 Task: Create a due date automation trigger when advanced on, 2 hours after a card is due add fields with custom field "Resume" set to a date between 1 and 7 working days from now.
Action: Mouse moved to (932, 70)
Screenshot: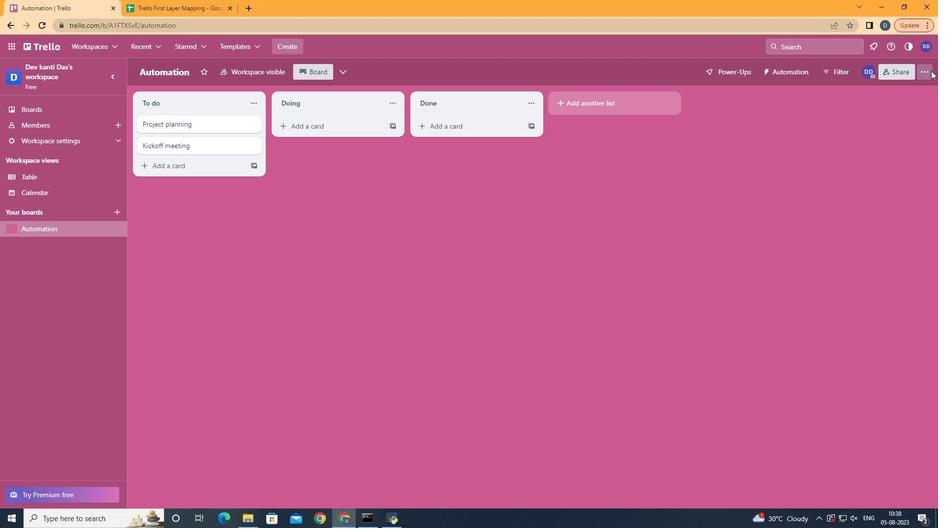 
Action: Mouse pressed left at (932, 70)
Screenshot: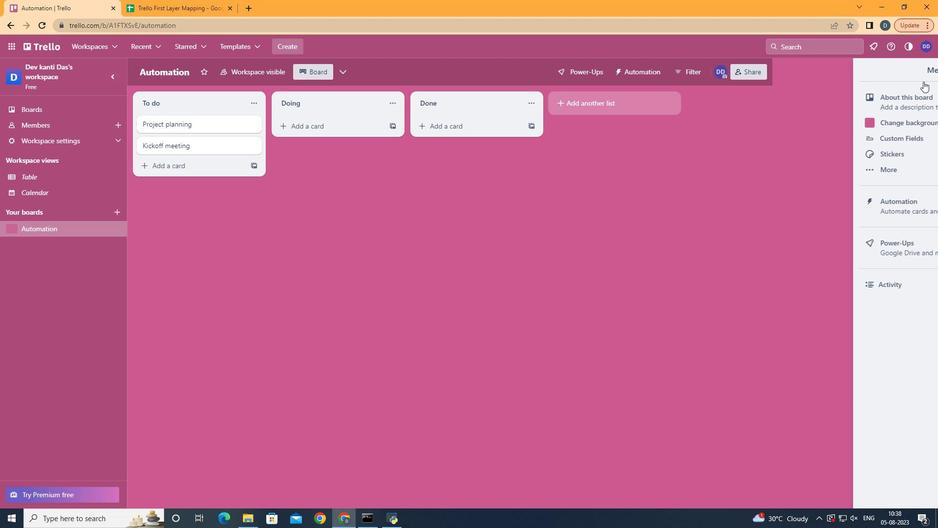 
Action: Mouse moved to (849, 193)
Screenshot: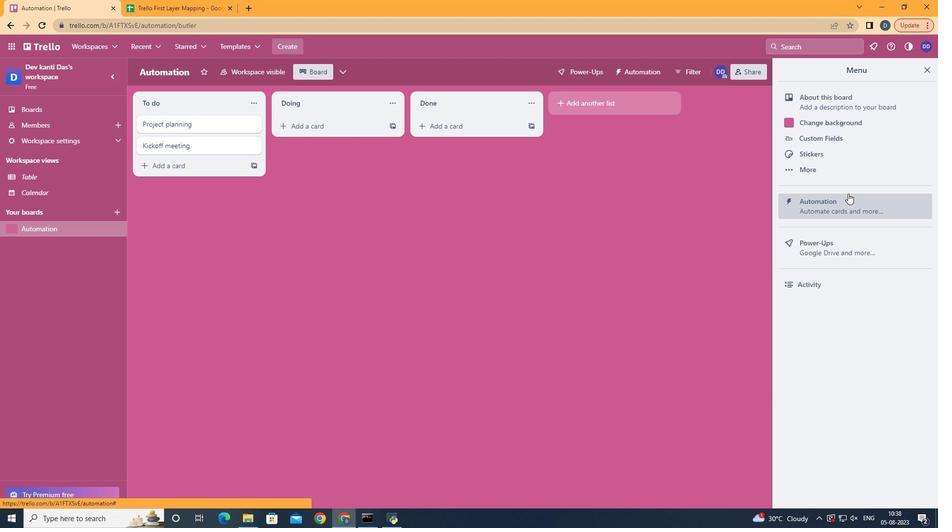 
Action: Mouse pressed left at (849, 193)
Screenshot: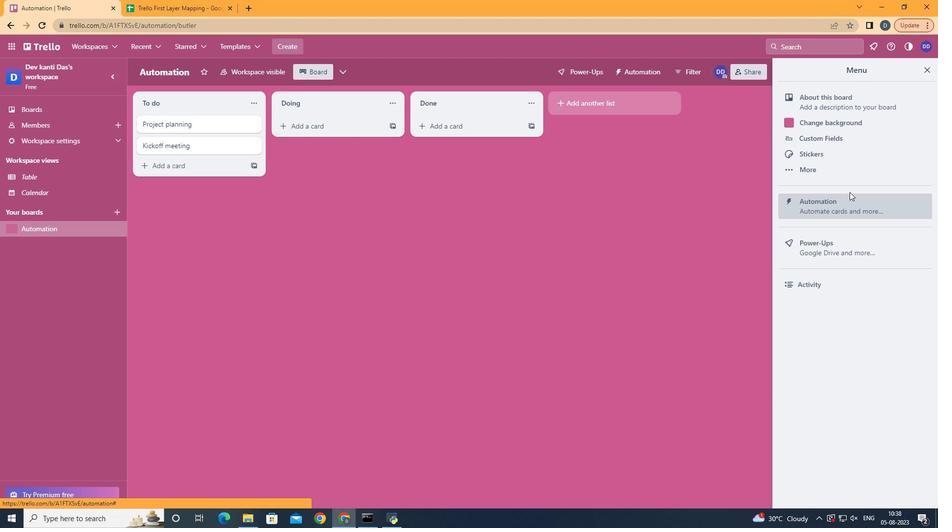 
Action: Mouse moved to (166, 197)
Screenshot: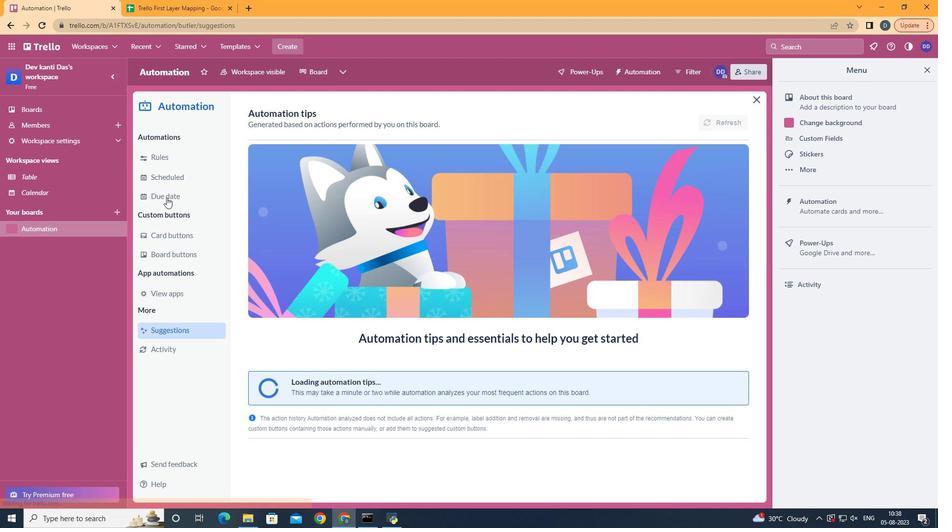 
Action: Mouse pressed left at (166, 197)
Screenshot: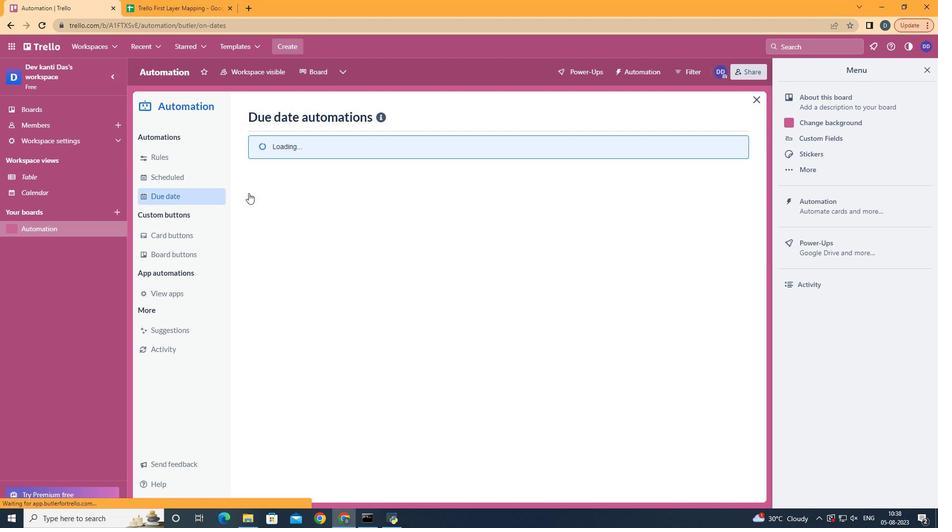 
Action: Mouse moved to (699, 116)
Screenshot: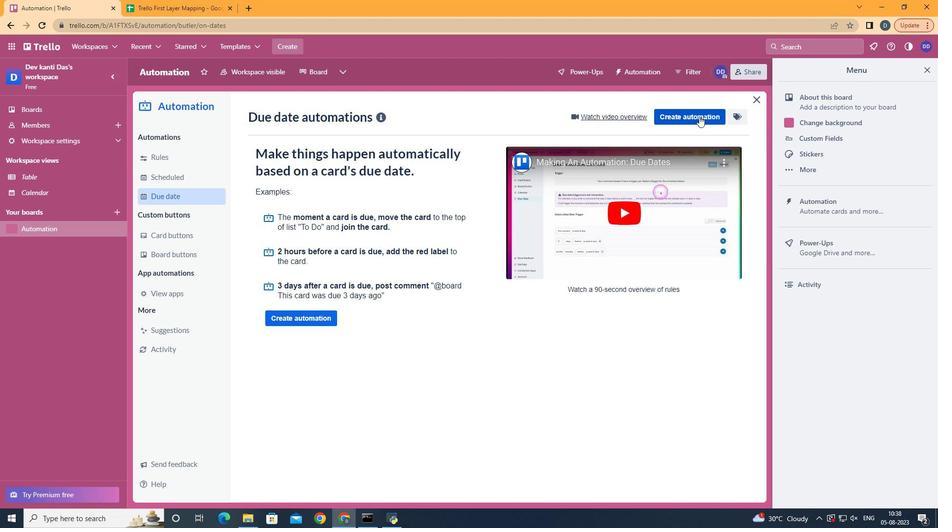 
Action: Mouse pressed left at (699, 116)
Screenshot: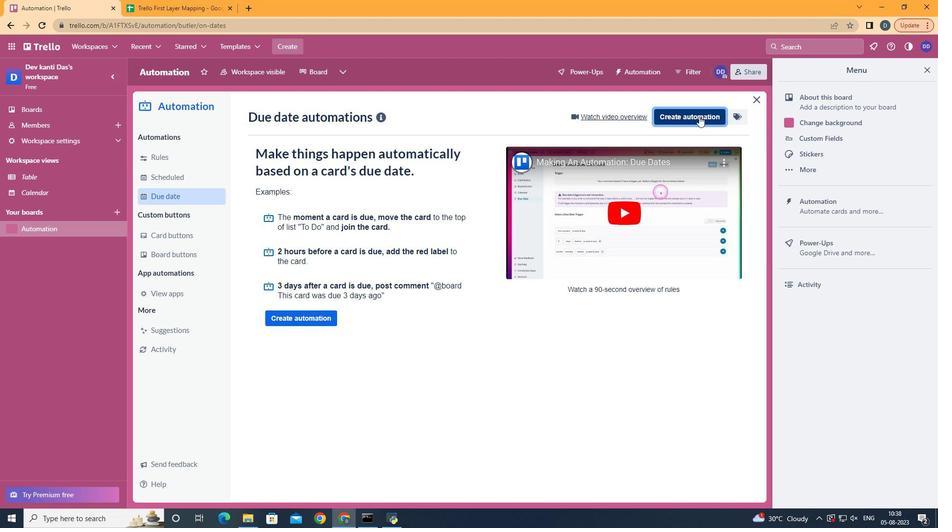 
Action: Mouse moved to (536, 213)
Screenshot: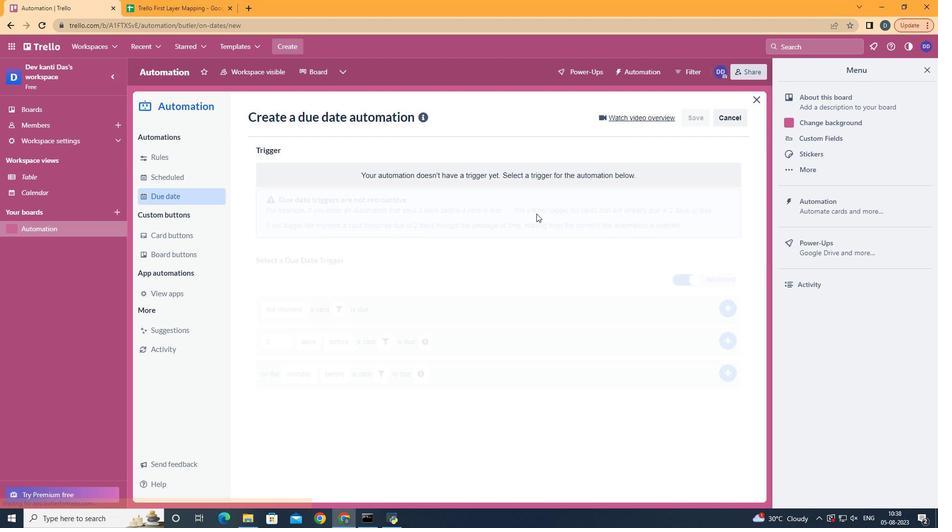 
Action: Mouse pressed left at (536, 213)
Screenshot: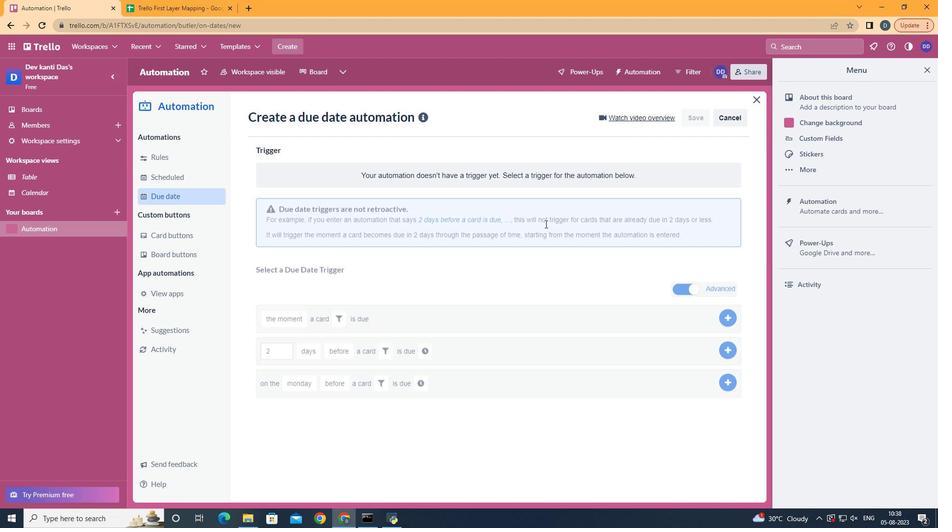 
Action: Mouse moved to (321, 411)
Screenshot: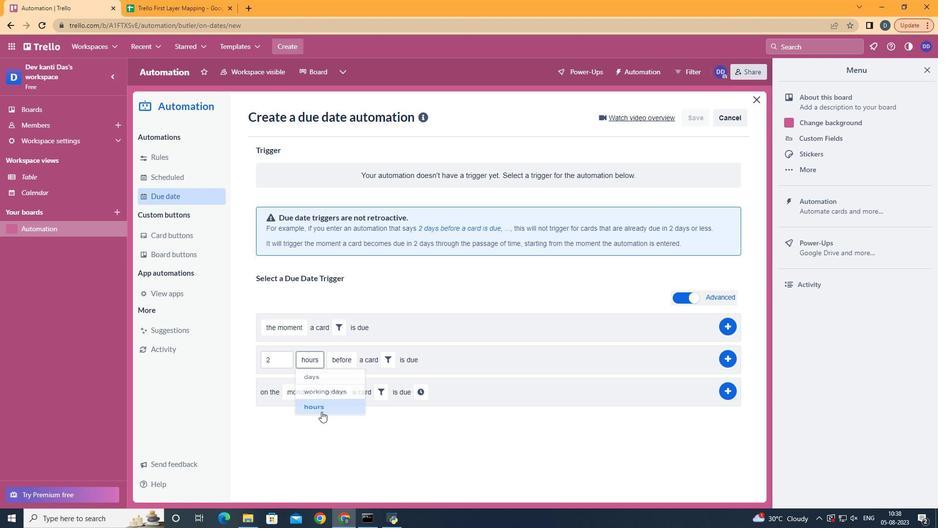 
Action: Mouse pressed left at (321, 411)
Screenshot: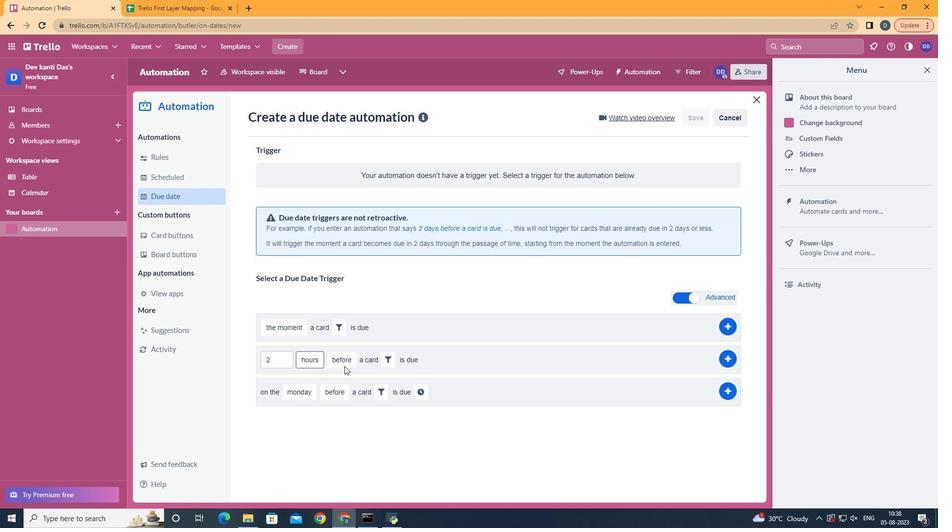 
Action: Mouse moved to (344, 397)
Screenshot: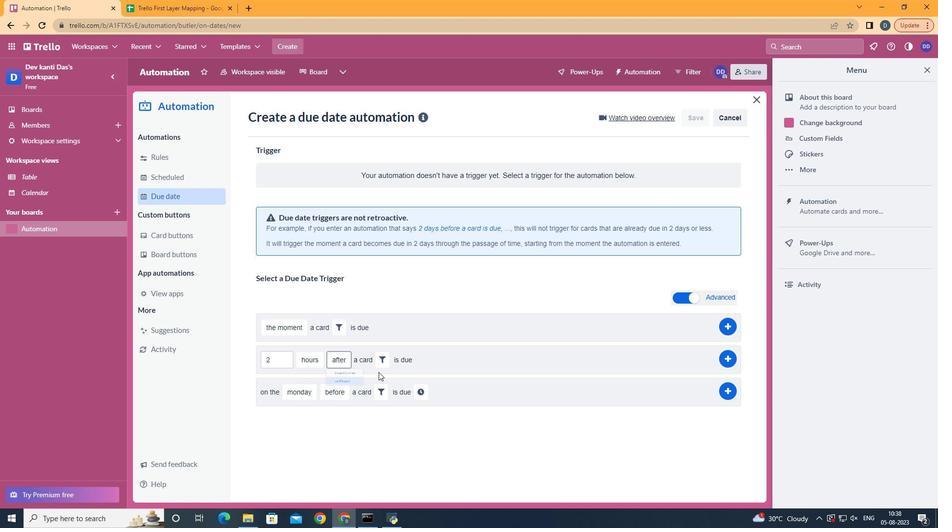 
Action: Mouse pressed left at (344, 397)
Screenshot: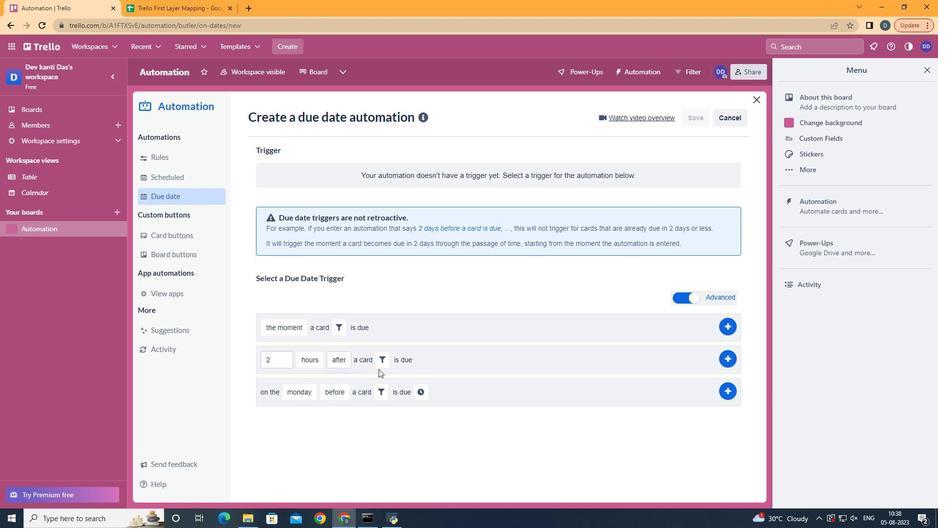 
Action: Mouse moved to (380, 364)
Screenshot: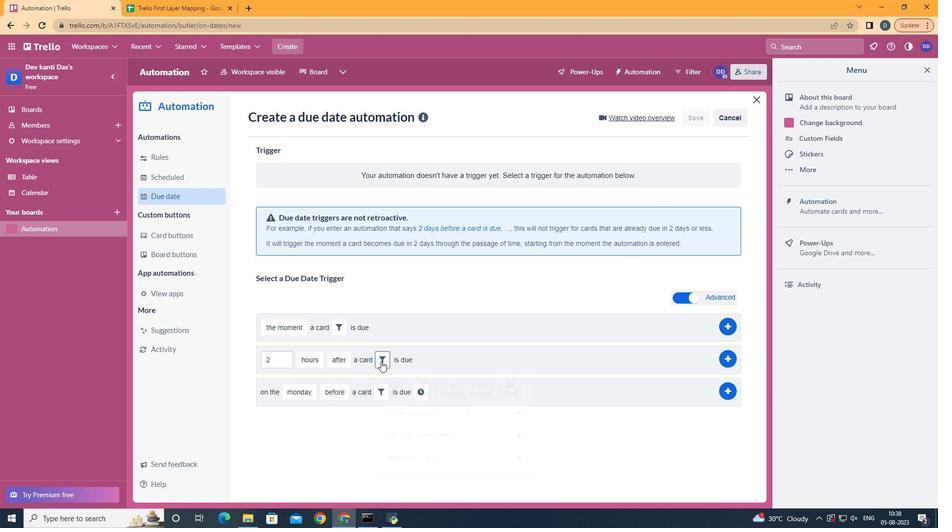 
Action: Mouse pressed left at (380, 364)
Screenshot: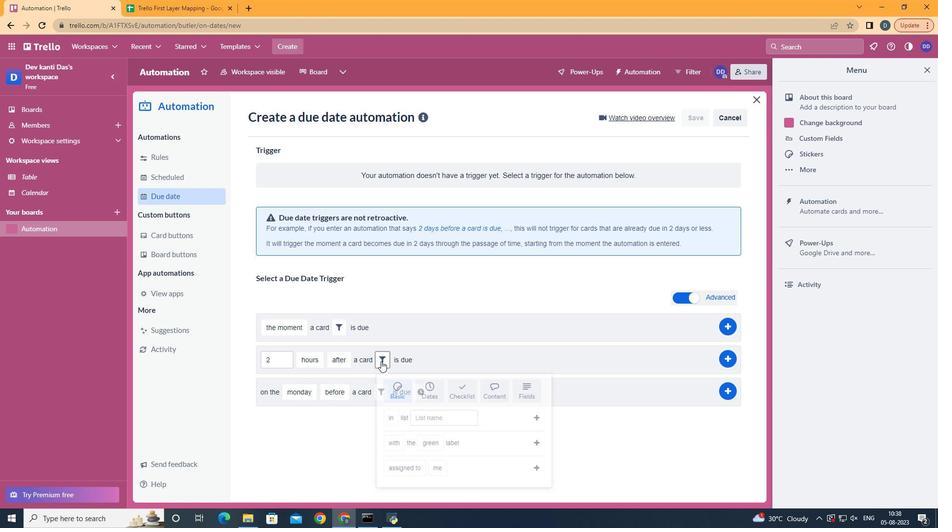 
Action: Mouse moved to (530, 387)
Screenshot: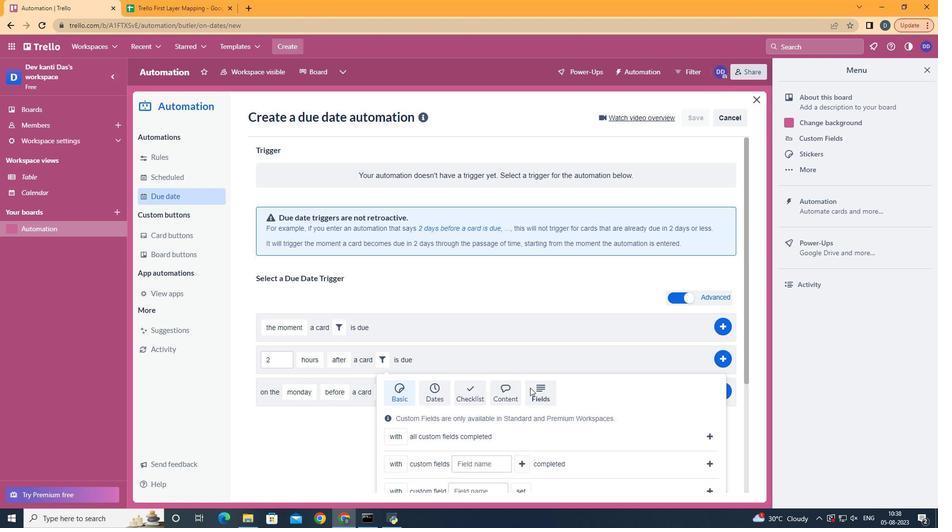 
Action: Mouse pressed left at (530, 387)
Screenshot: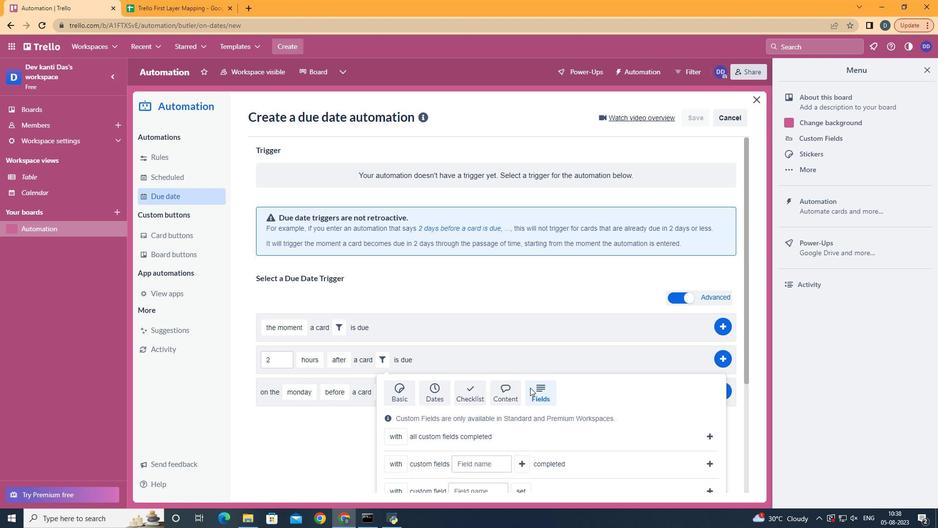 
Action: Mouse moved to (533, 387)
Screenshot: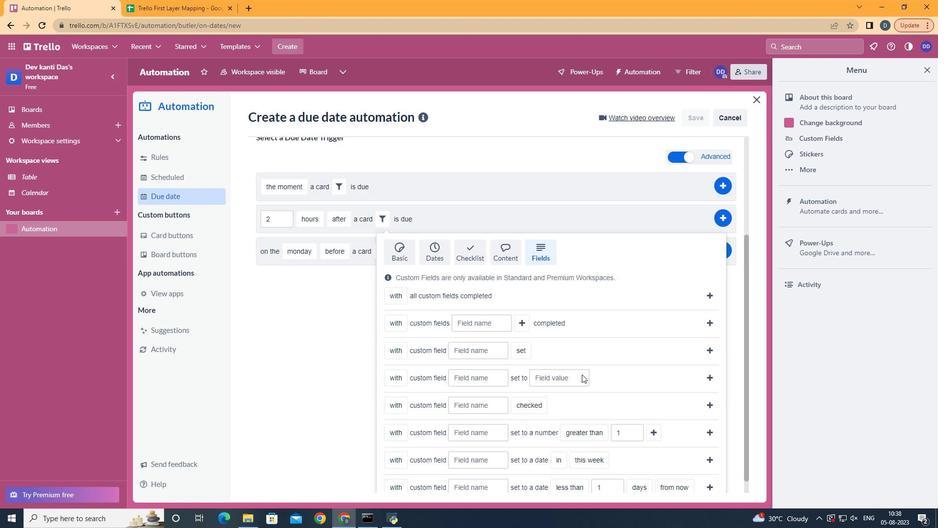 
Action: Mouse scrolled (532, 387) with delta (0, 0)
Screenshot: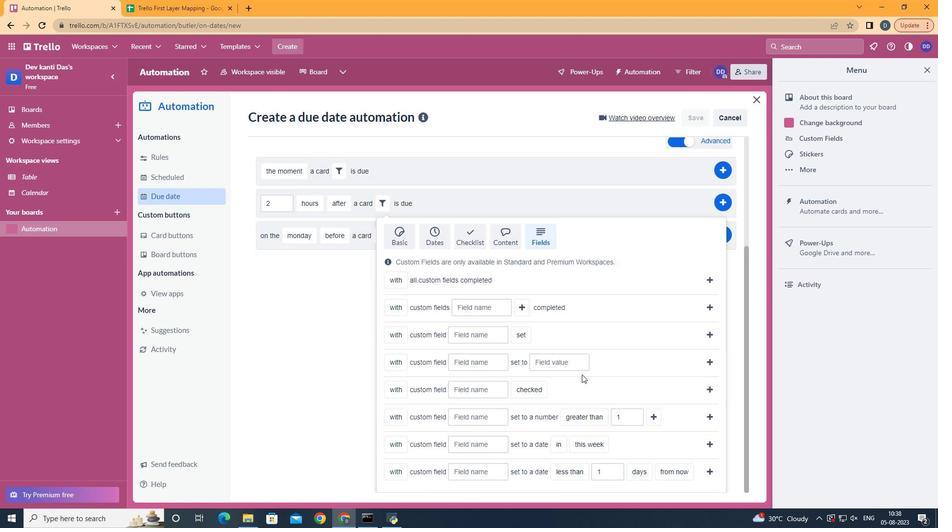 
Action: Mouse moved to (534, 387)
Screenshot: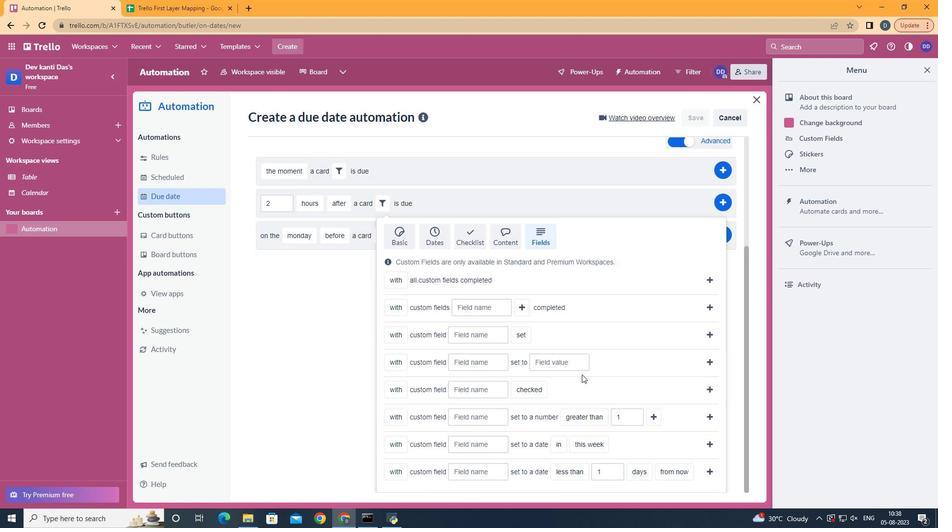 
Action: Mouse scrolled (533, 387) with delta (0, 0)
Screenshot: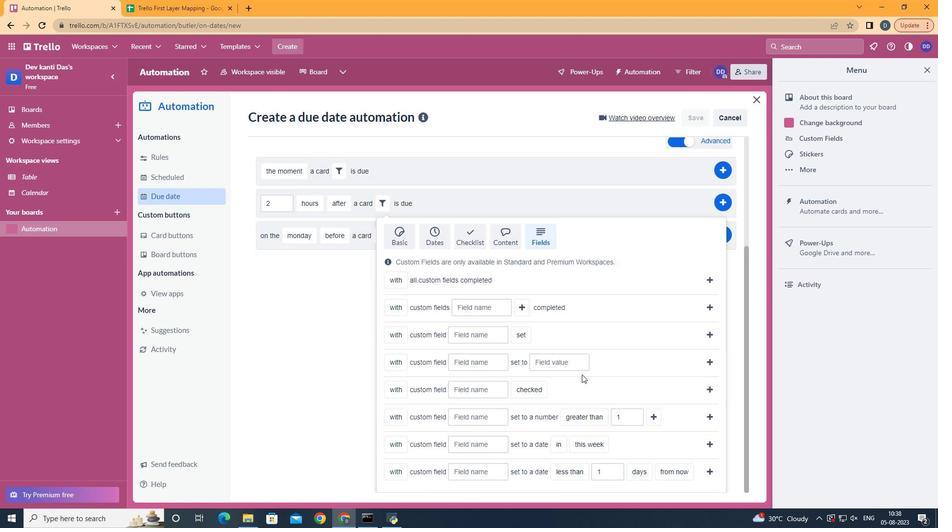 
Action: Mouse moved to (549, 381)
Screenshot: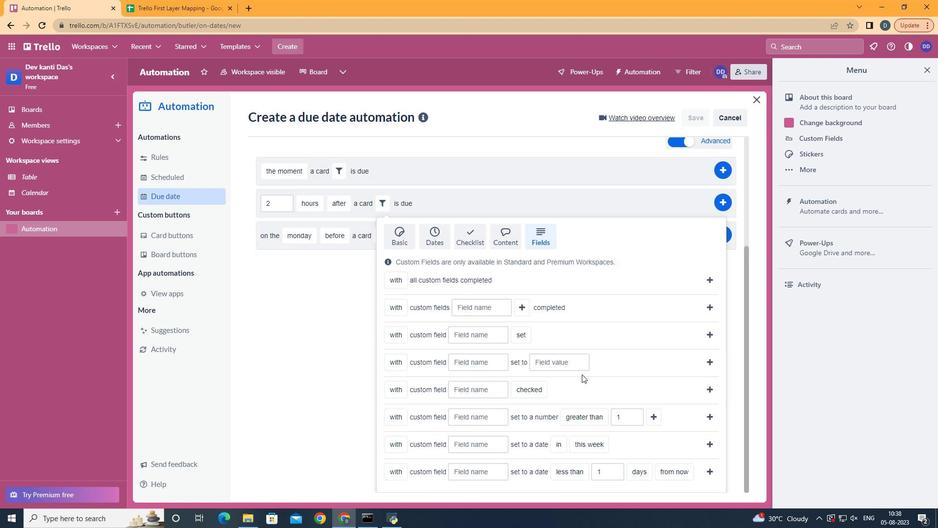 
Action: Mouse scrolled (535, 387) with delta (0, 0)
Screenshot: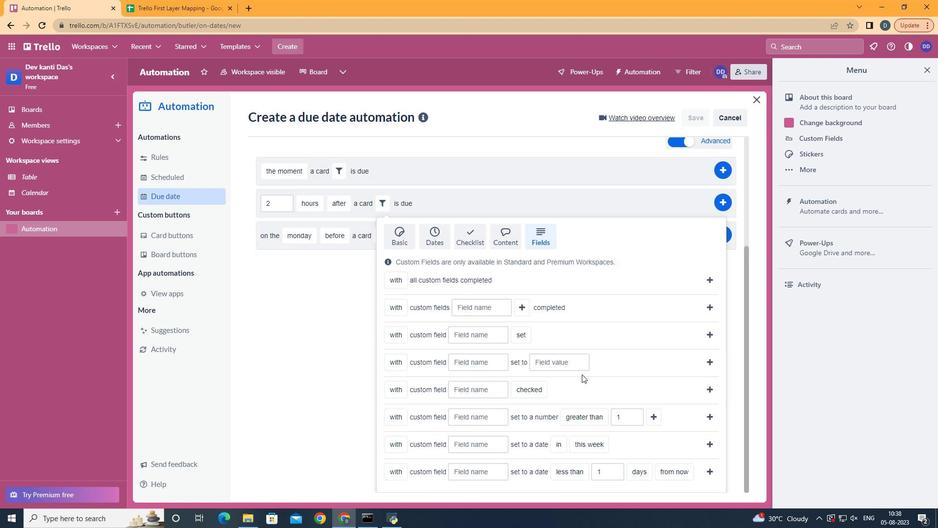 
Action: Mouse moved to (553, 381)
Screenshot: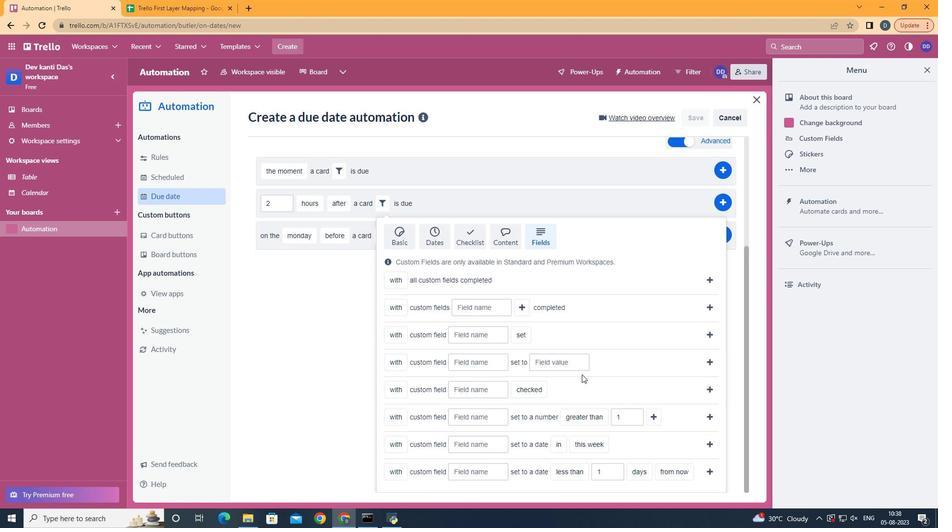
Action: Mouse scrolled (535, 387) with delta (0, 0)
Screenshot: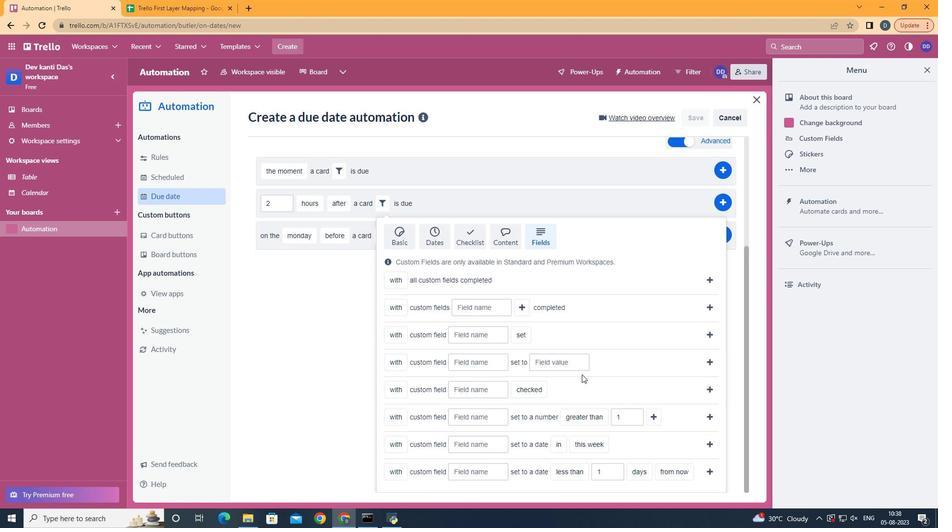 
Action: Mouse moved to (557, 380)
Screenshot: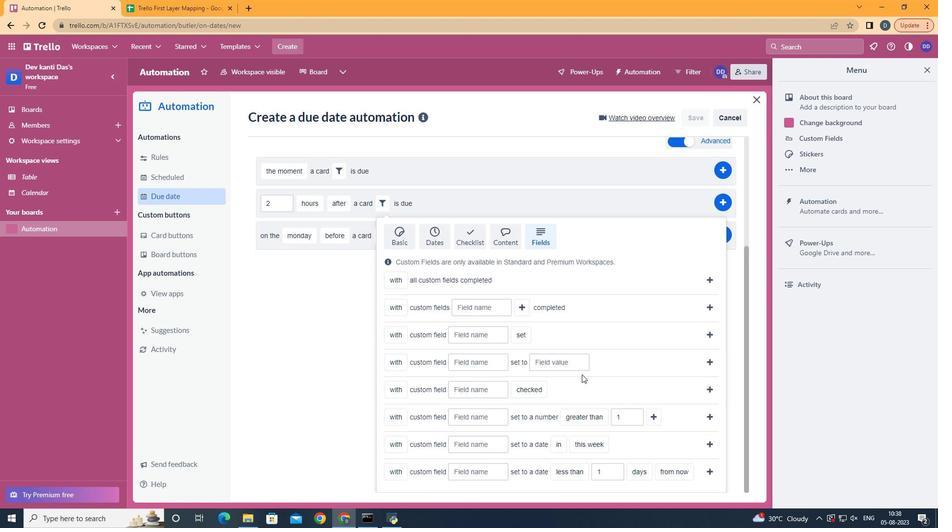 
Action: Mouse scrolled (535, 387) with delta (0, 0)
Screenshot: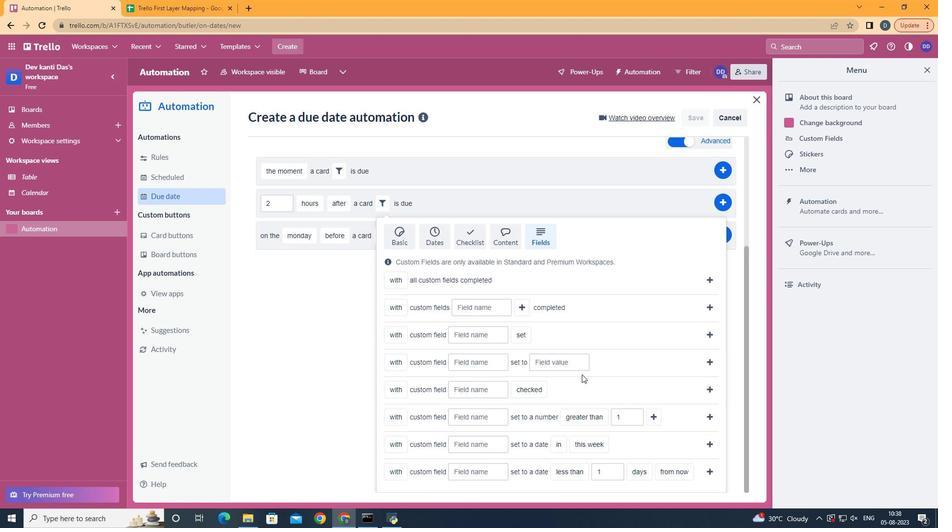 
Action: Mouse moved to (562, 380)
Screenshot: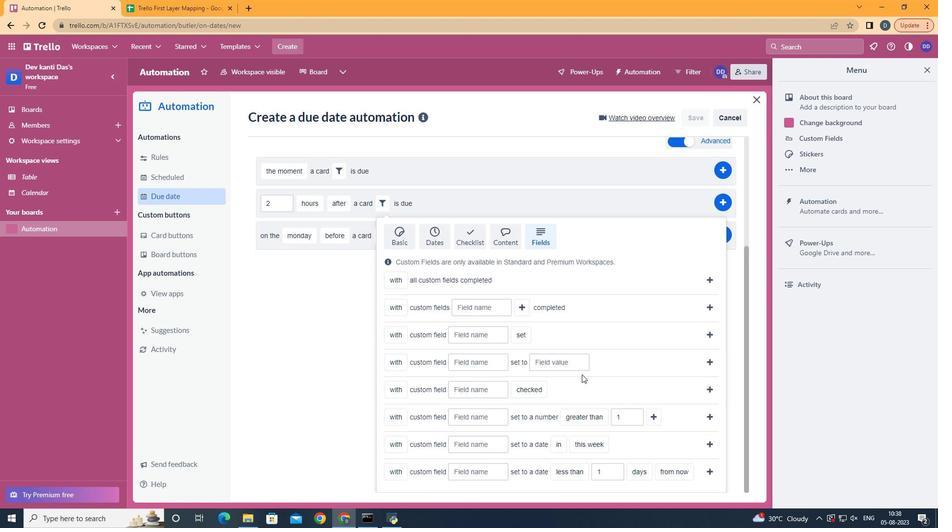 
Action: Mouse scrolled (540, 384) with delta (0, 0)
Screenshot: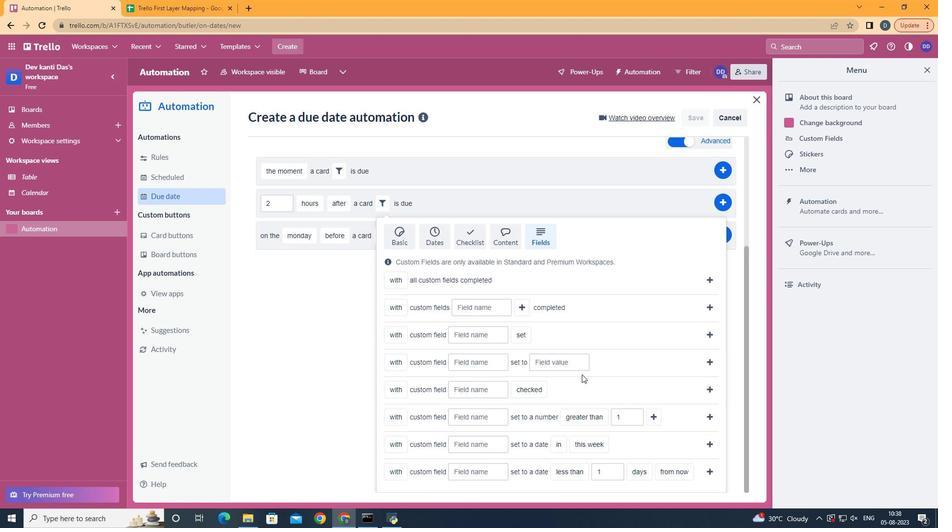 
Action: Mouse moved to (404, 430)
Screenshot: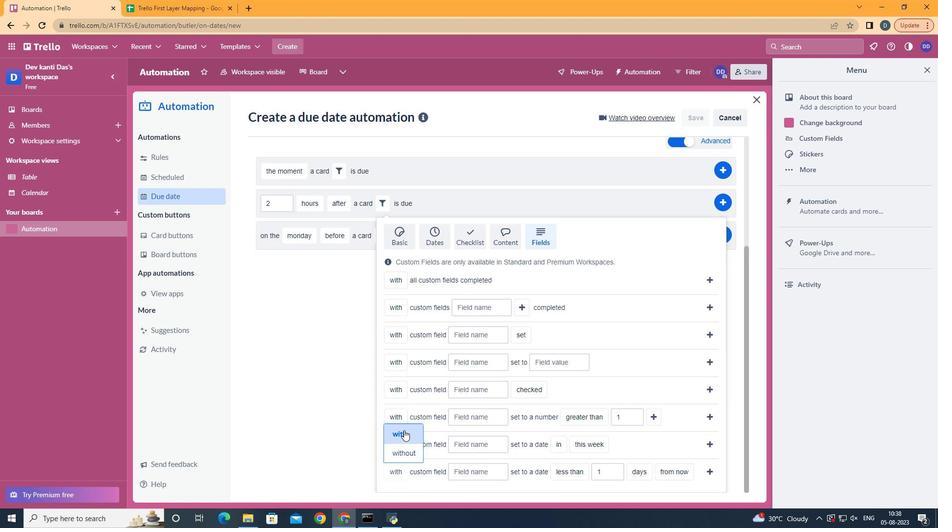 
Action: Mouse pressed left at (404, 430)
Screenshot: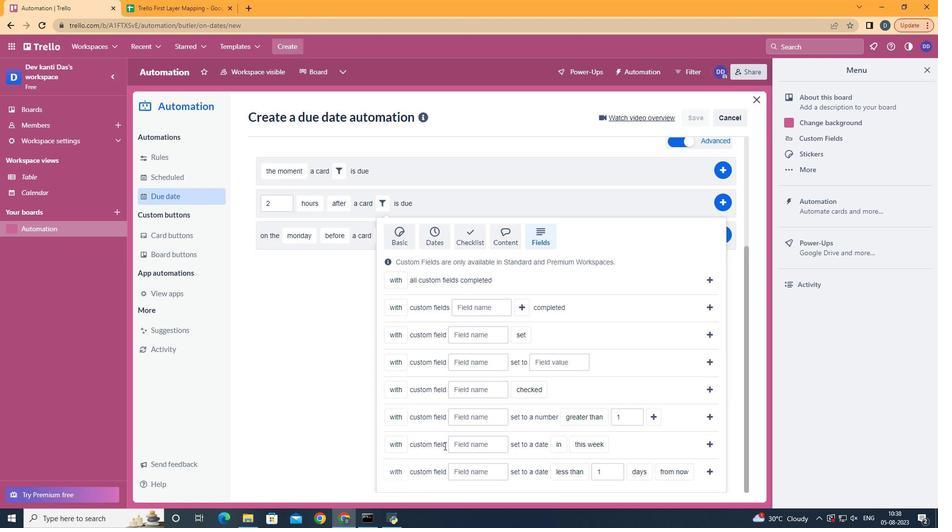 
Action: Mouse moved to (484, 469)
Screenshot: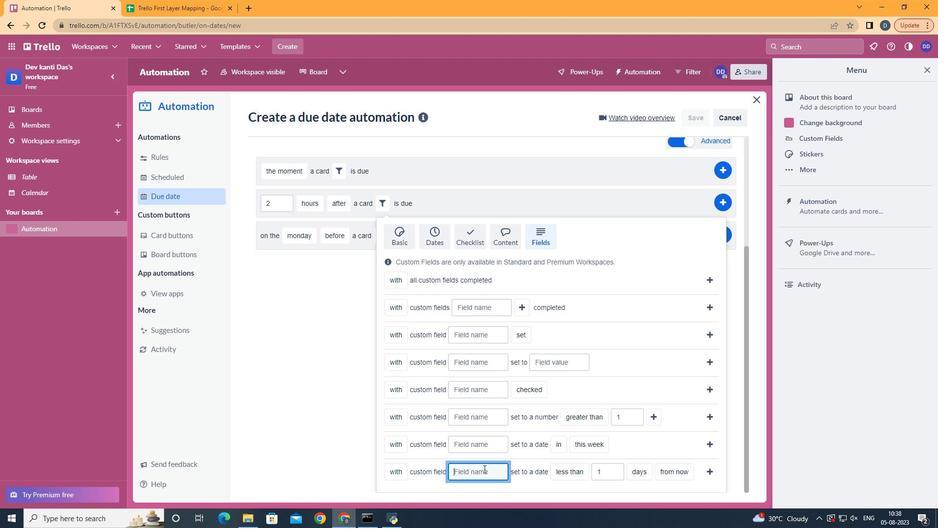 
Action: Mouse pressed left at (484, 469)
Screenshot: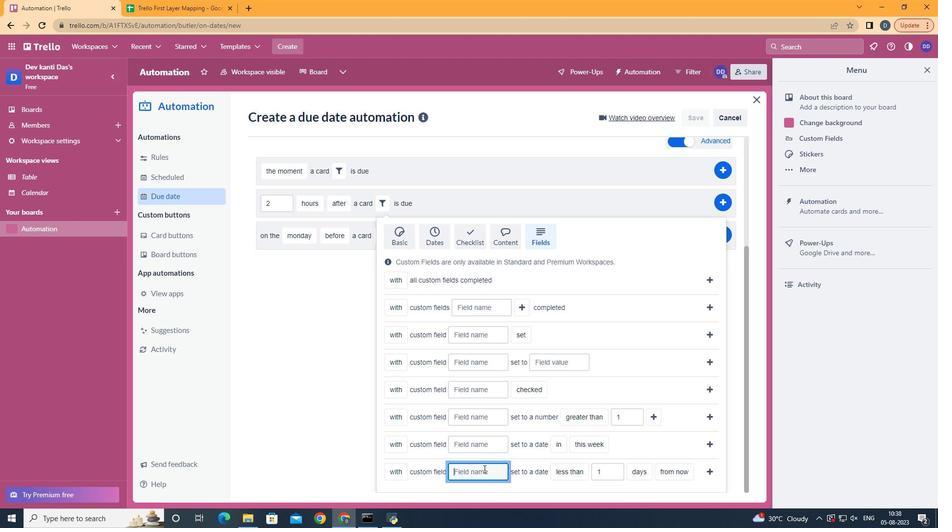
Action: Key pressed <Key.shift>Resume
Screenshot: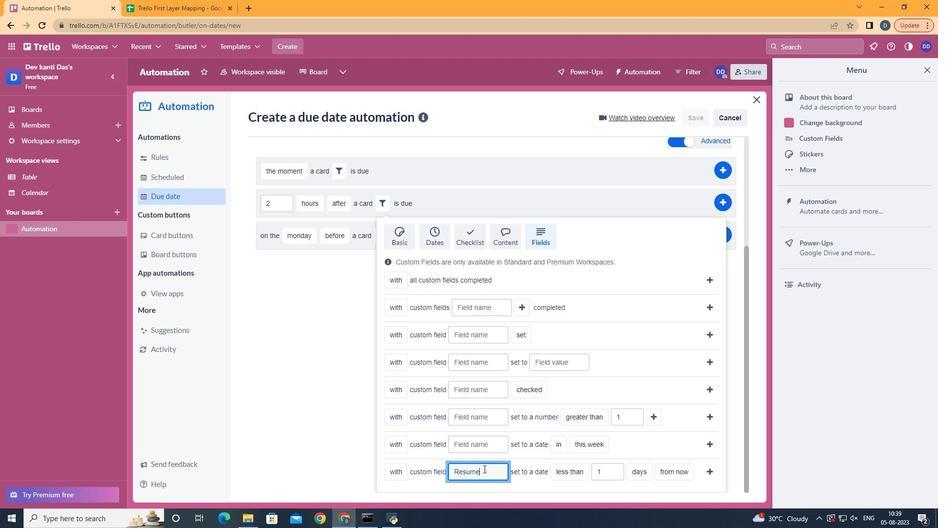 
Action: Mouse moved to (571, 451)
Screenshot: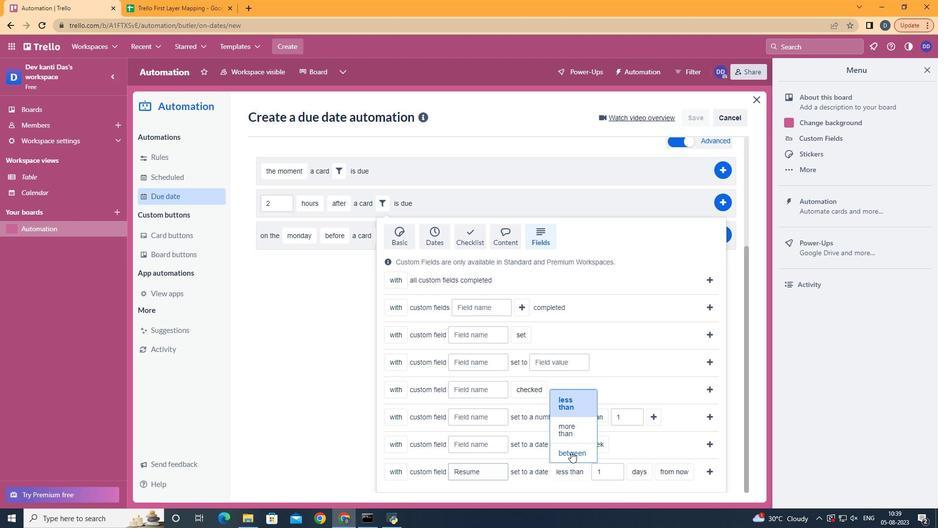 
Action: Mouse pressed left at (571, 451)
Screenshot: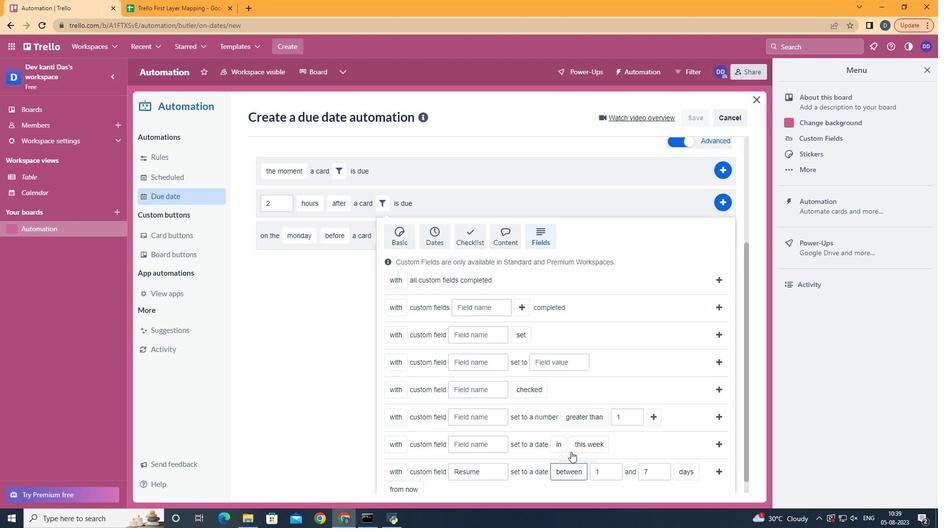 
Action: Mouse moved to (574, 449)
Screenshot: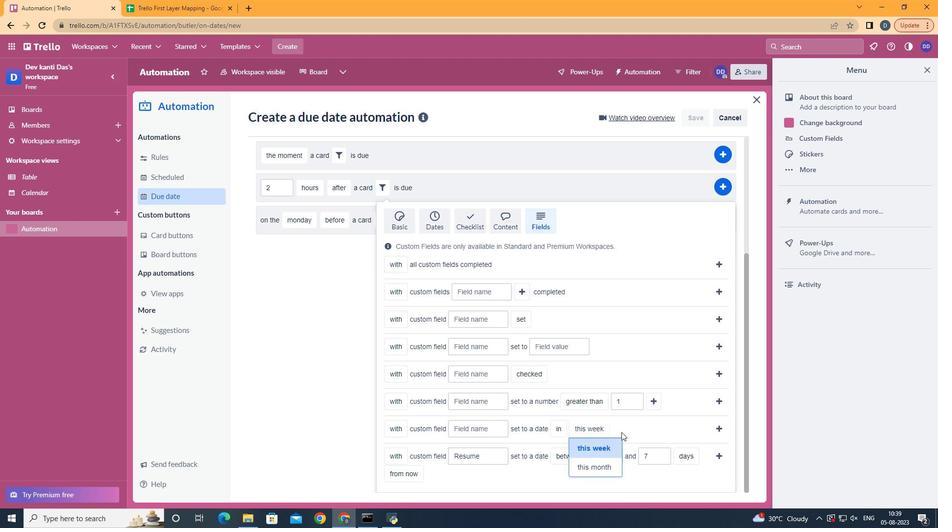 
Action: Mouse scrolled (574, 449) with delta (0, 0)
Screenshot: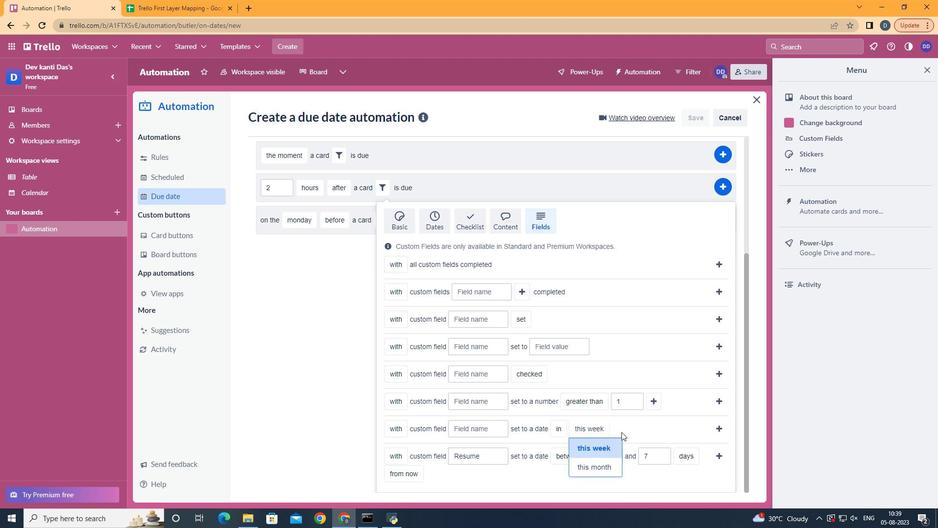 
Action: Mouse scrolled (574, 449) with delta (0, 0)
Screenshot: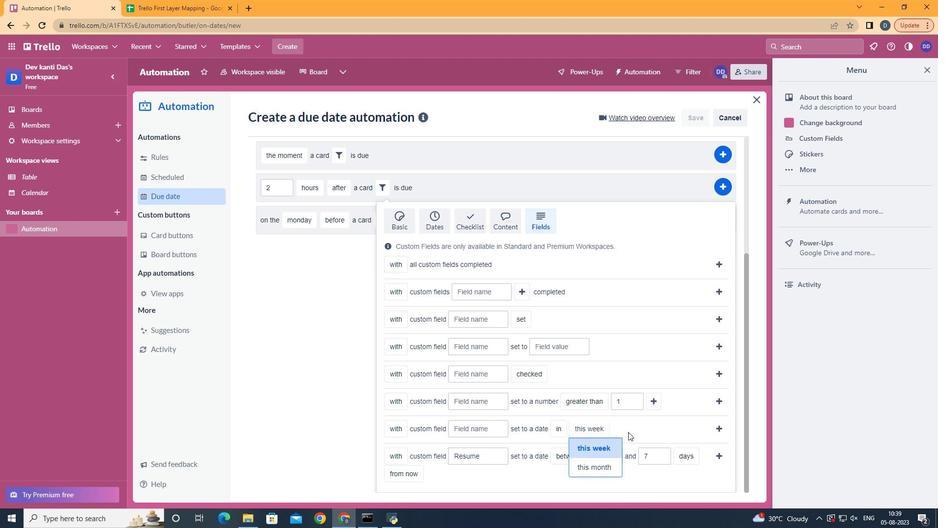 
Action: Mouse scrolled (574, 449) with delta (0, 0)
Screenshot: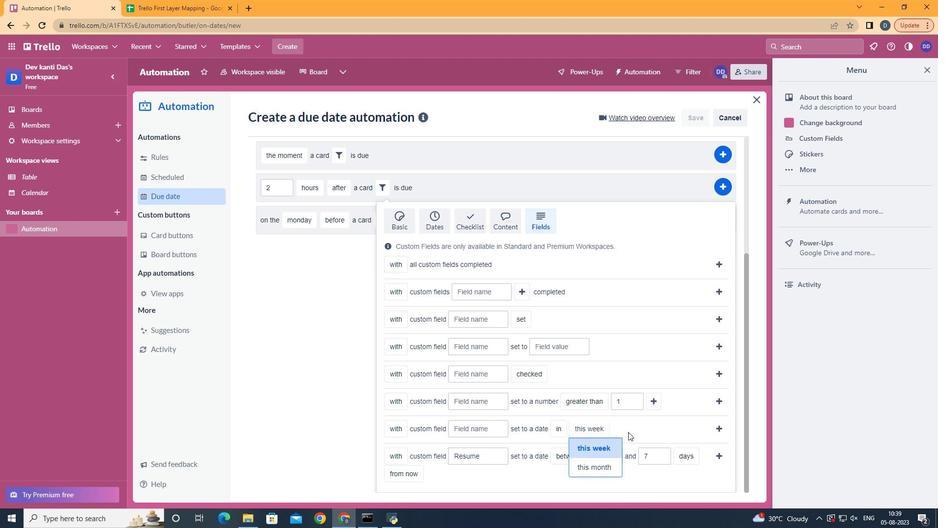 
Action: Mouse moved to (575, 448)
Screenshot: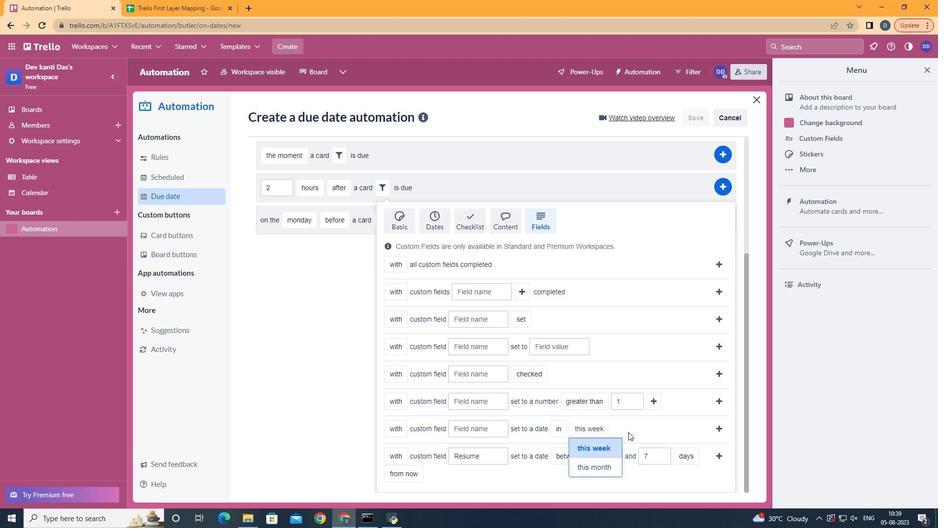
Action: Mouse scrolled (575, 447) with delta (0, 0)
Screenshot: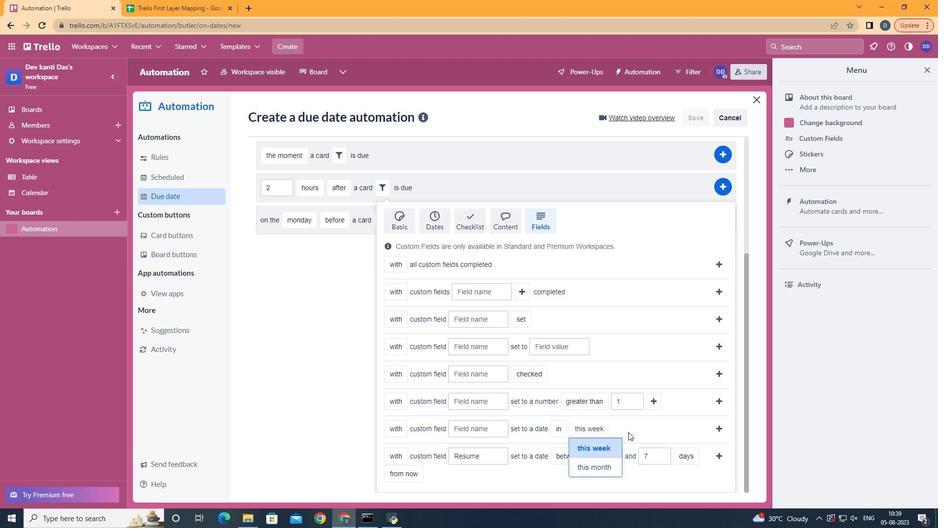 
Action: Mouse moved to (589, 443)
Screenshot: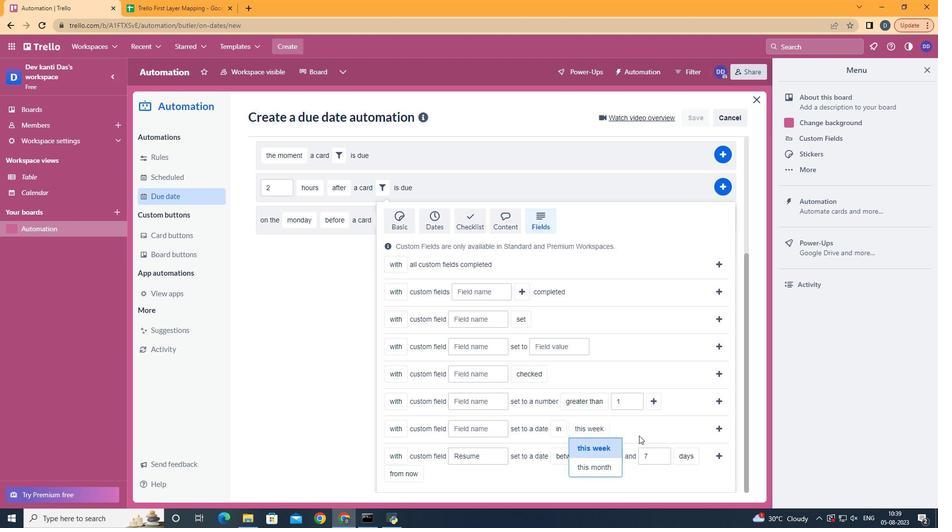 
Action: Mouse scrolled (586, 444) with delta (0, 0)
Screenshot: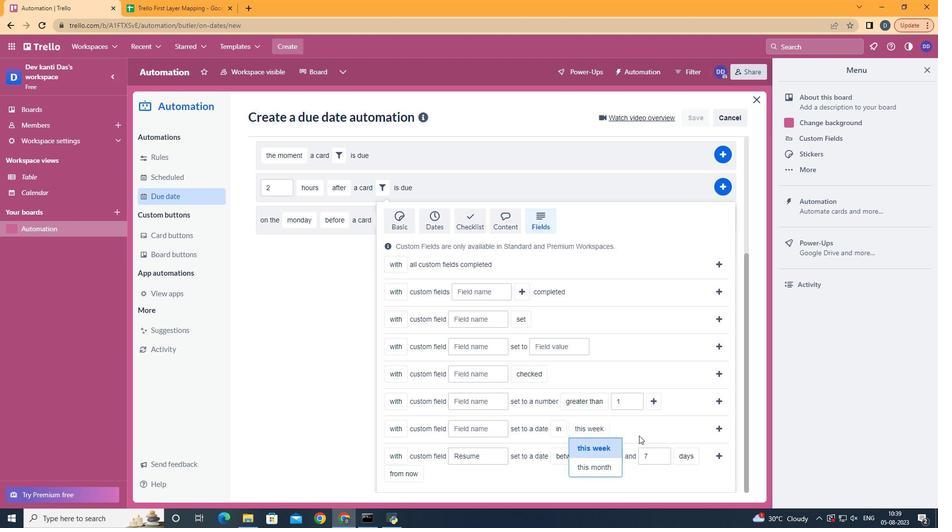 
Action: Mouse moved to (697, 441)
Screenshot: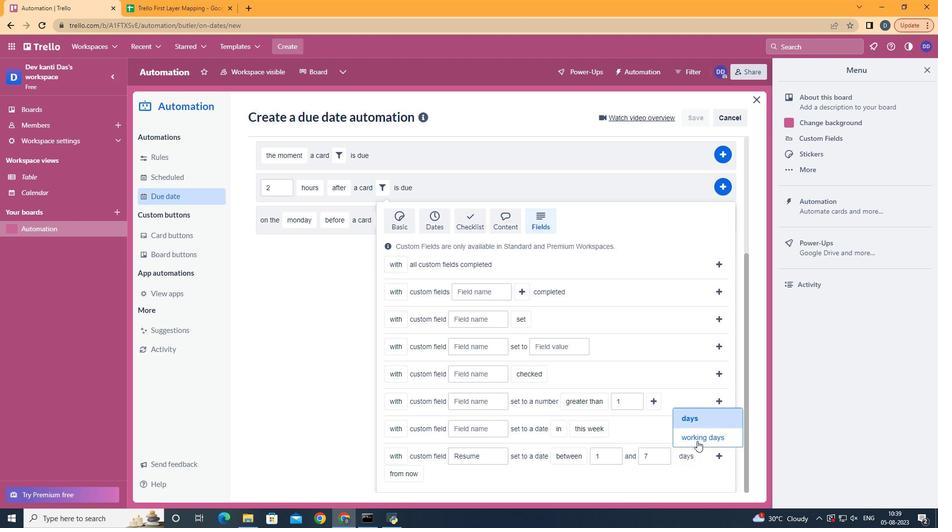 
Action: Mouse pressed left at (697, 441)
Screenshot: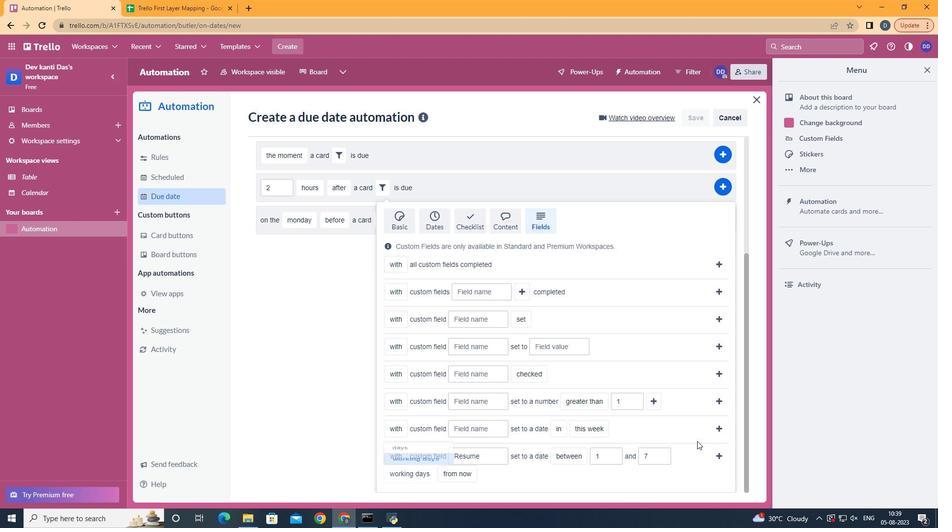 
Action: Mouse moved to (461, 437)
Screenshot: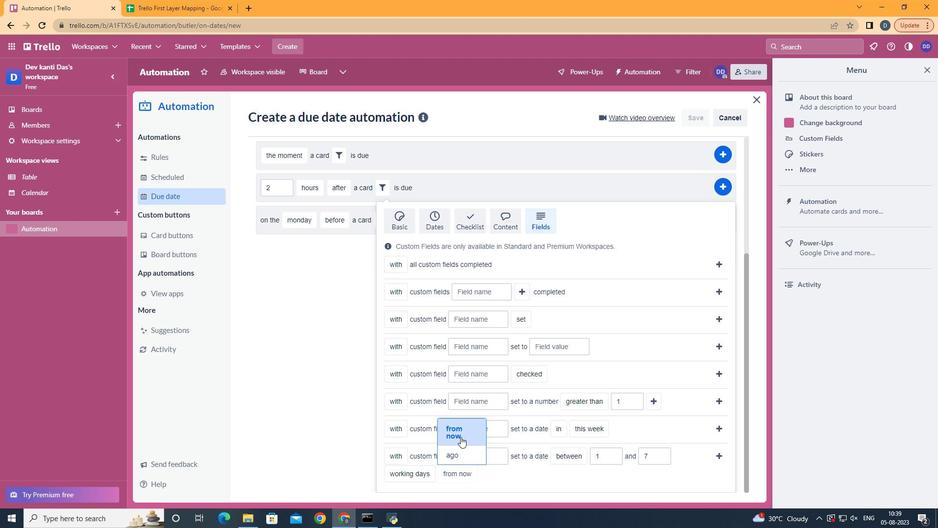
Action: Mouse pressed left at (461, 437)
Screenshot: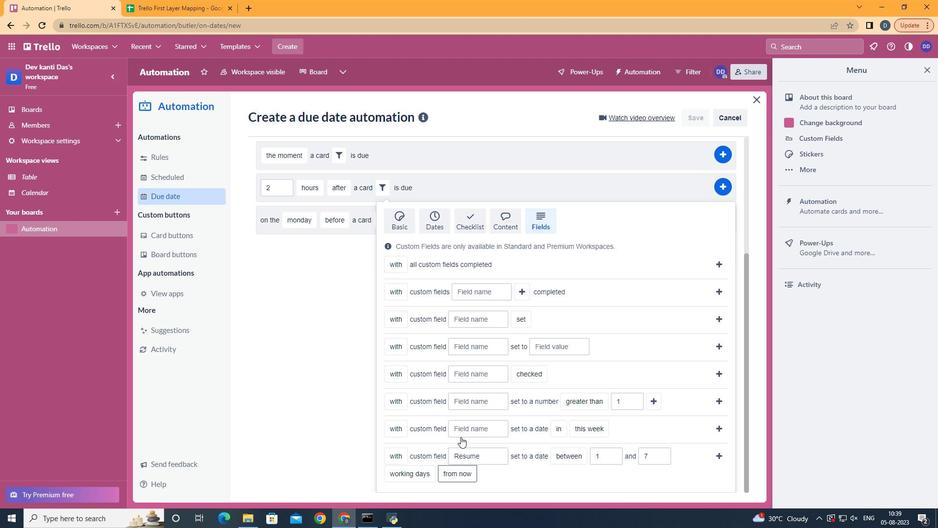
Action: Mouse moved to (718, 457)
Screenshot: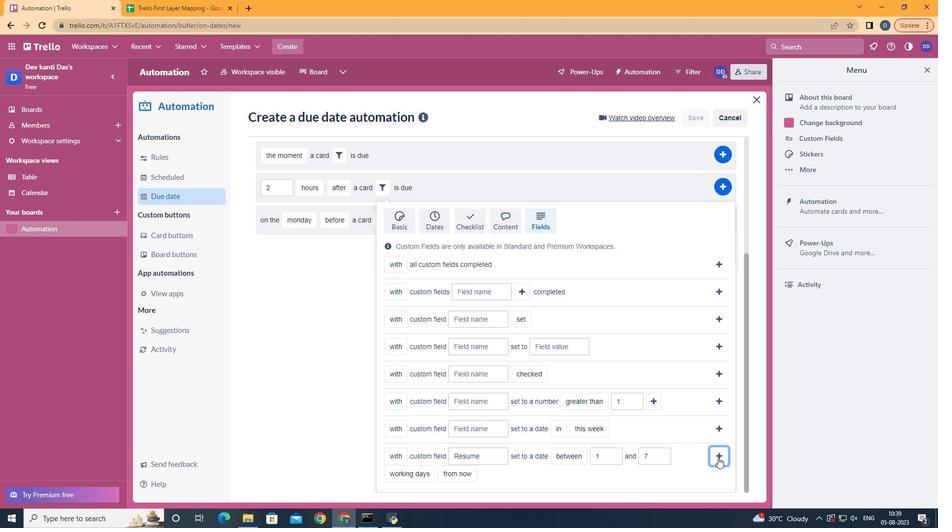 
Action: Mouse pressed left at (718, 457)
Screenshot: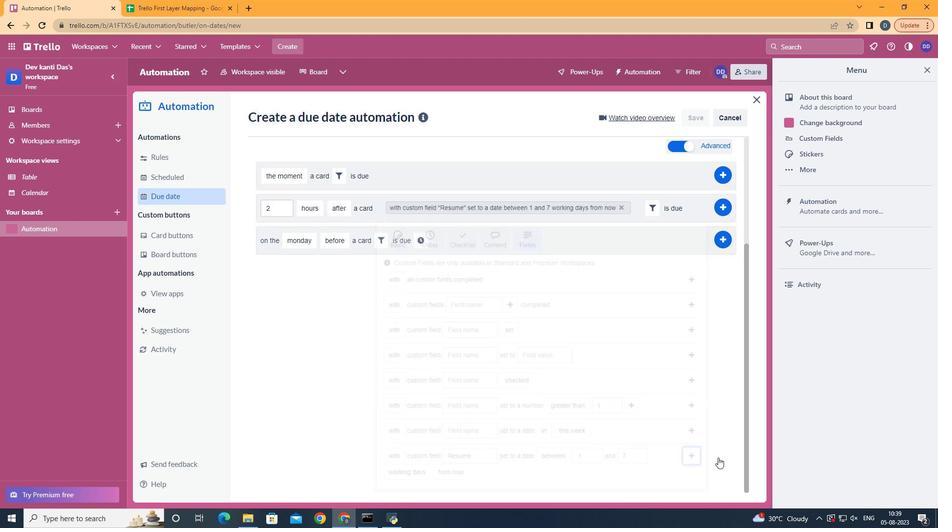 
Action: Mouse moved to (731, 359)
Screenshot: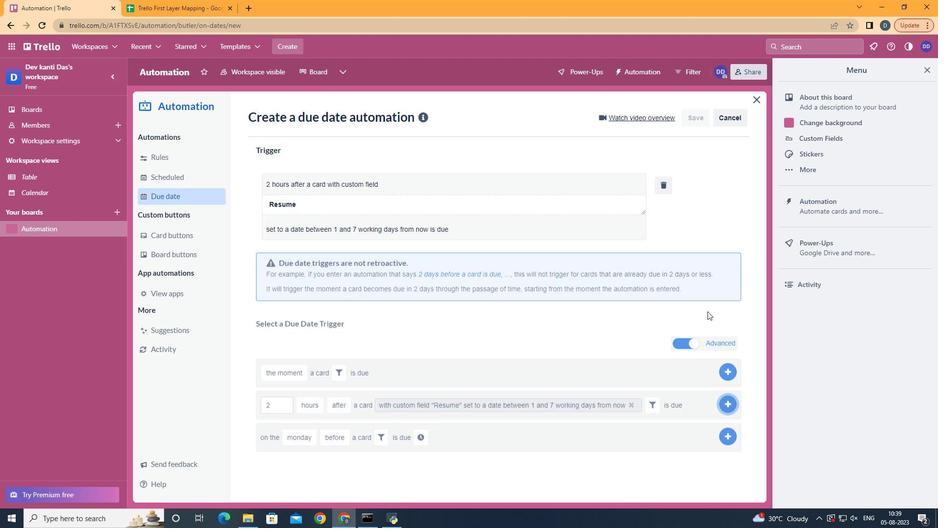 
Action: Mouse pressed left at (731, 359)
Screenshot: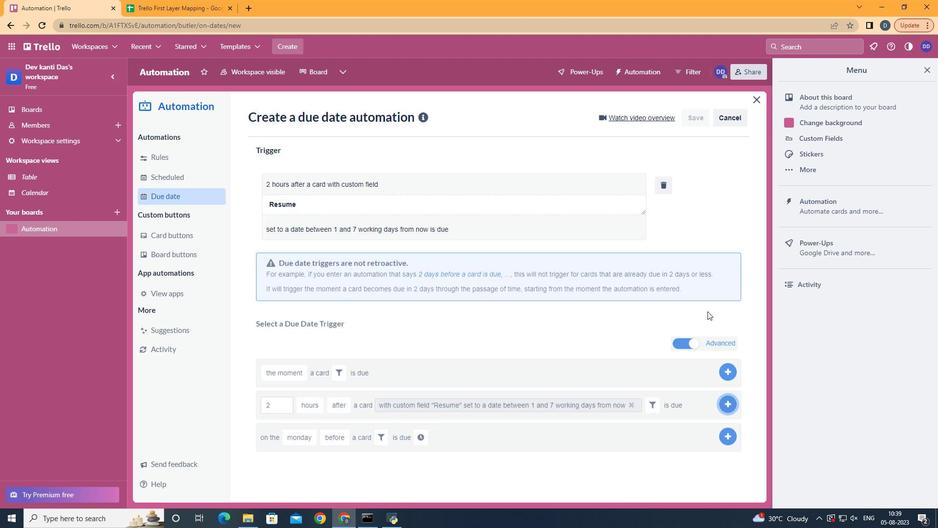 
Action: Mouse moved to (468, 189)
Screenshot: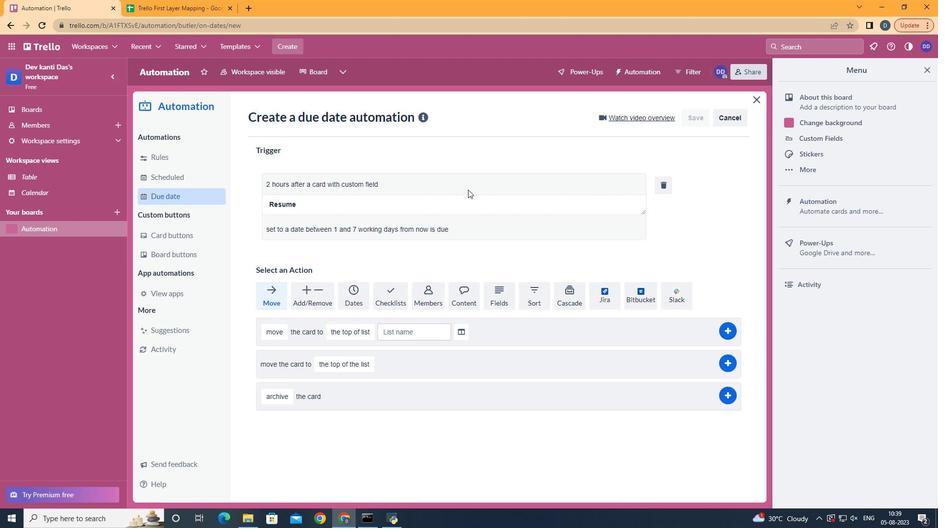 
